 Task: Create a task  Implement a new cloud-based energy management system for a company , assign it to team member softage.1@softage.net in the project BrainBridge and update the status of the task to  On Track  , set the priority of the task to High
Action: Mouse moved to (76, 54)
Screenshot: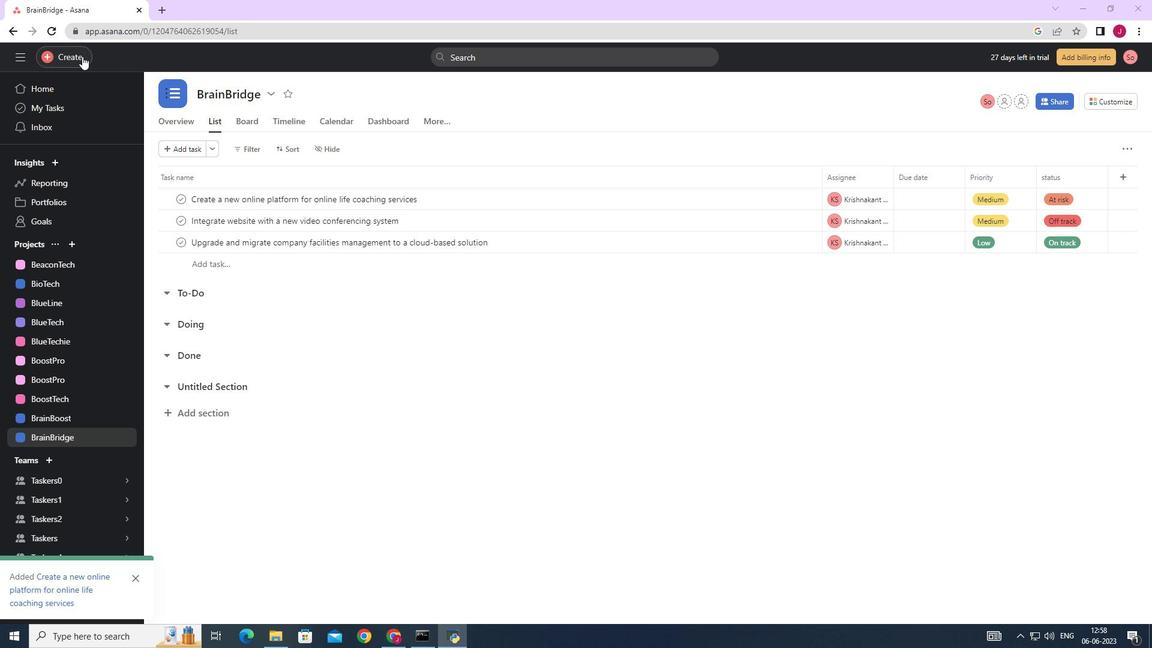
Action: Mouse pressed left at (76, 54)
Screenshot: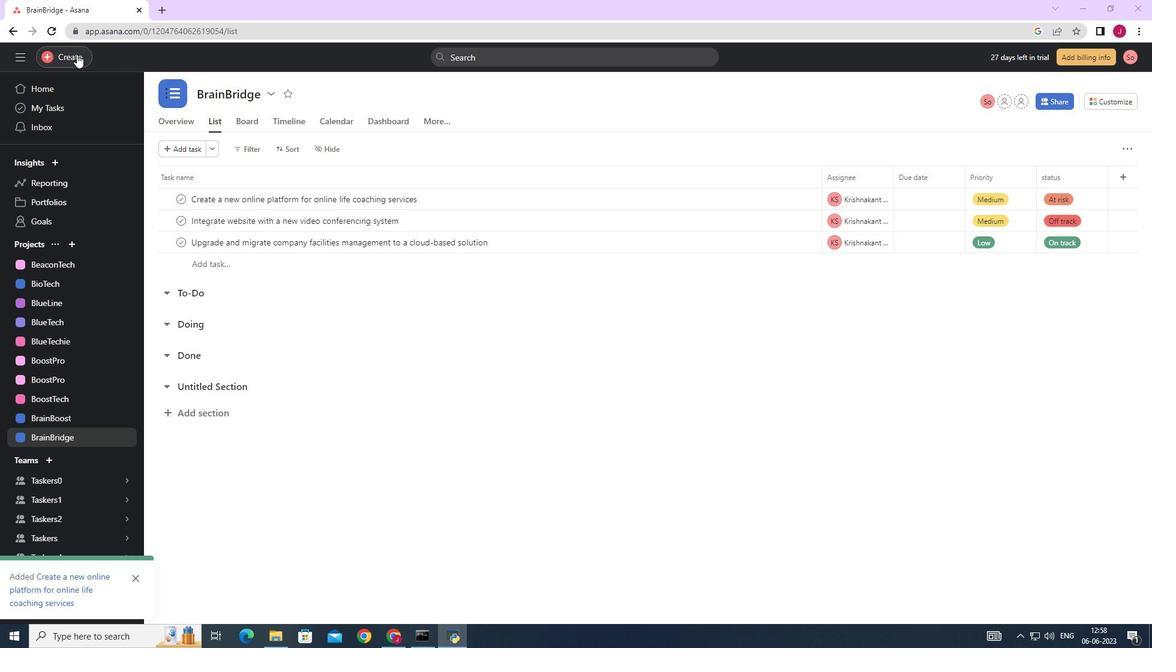 
Action: Mouse moved to (145, 61)
Screenshot: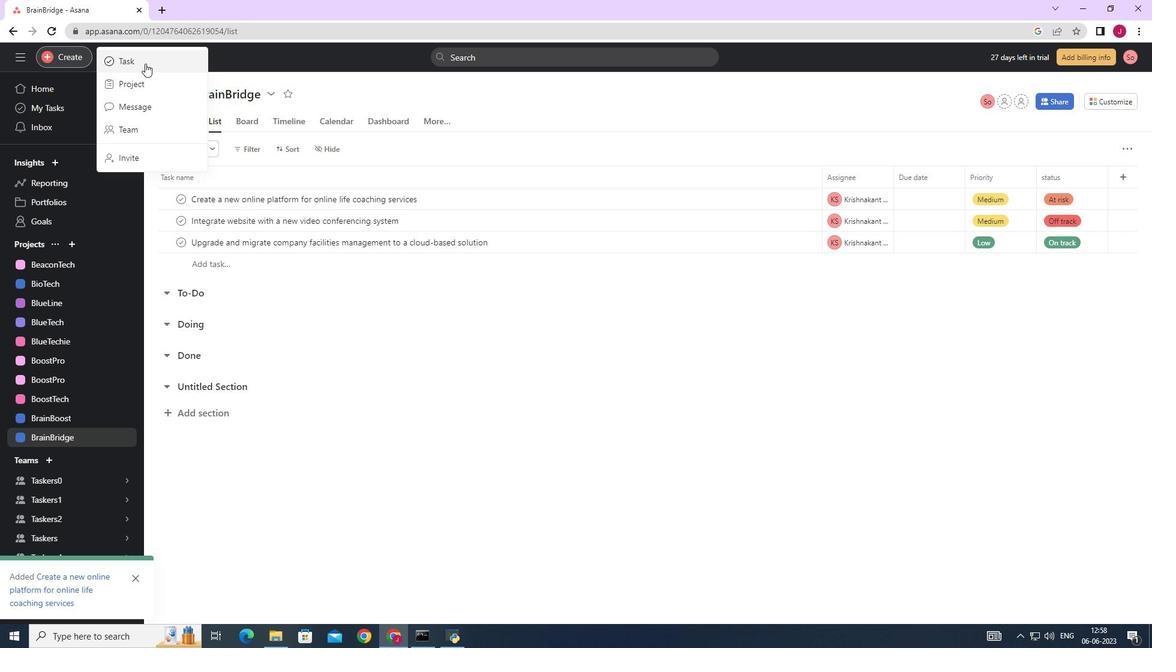 
Action: Mouse pressed left at (145, 61)
Screenshot: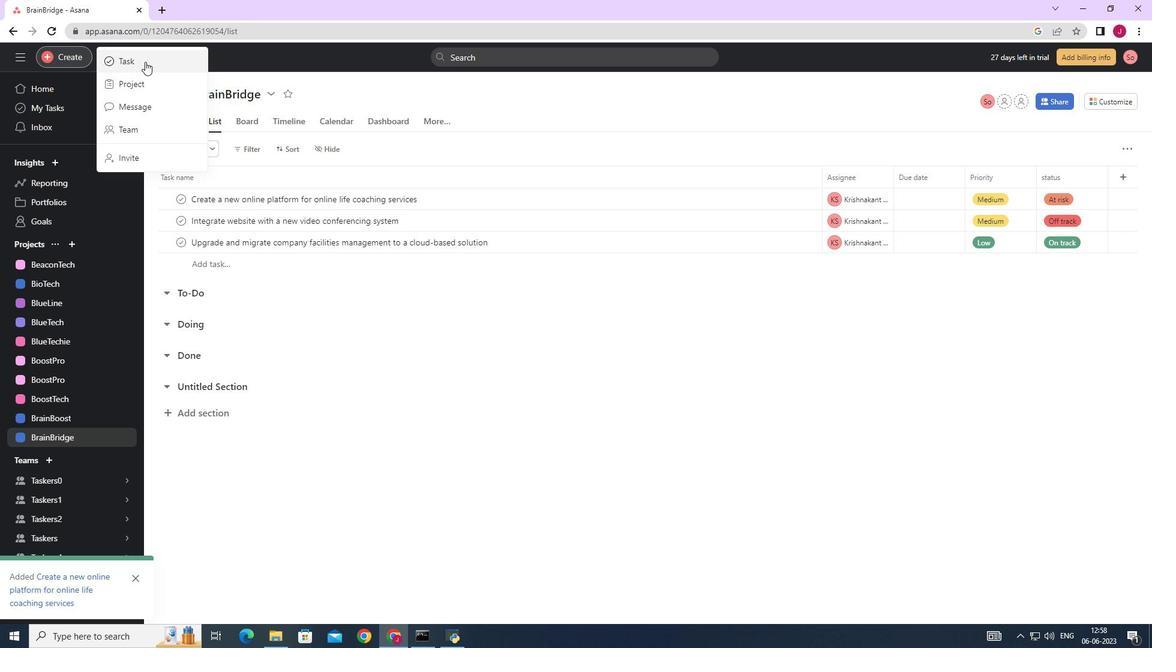 
Action: Mouse moved to (912, 398)
Screenshot: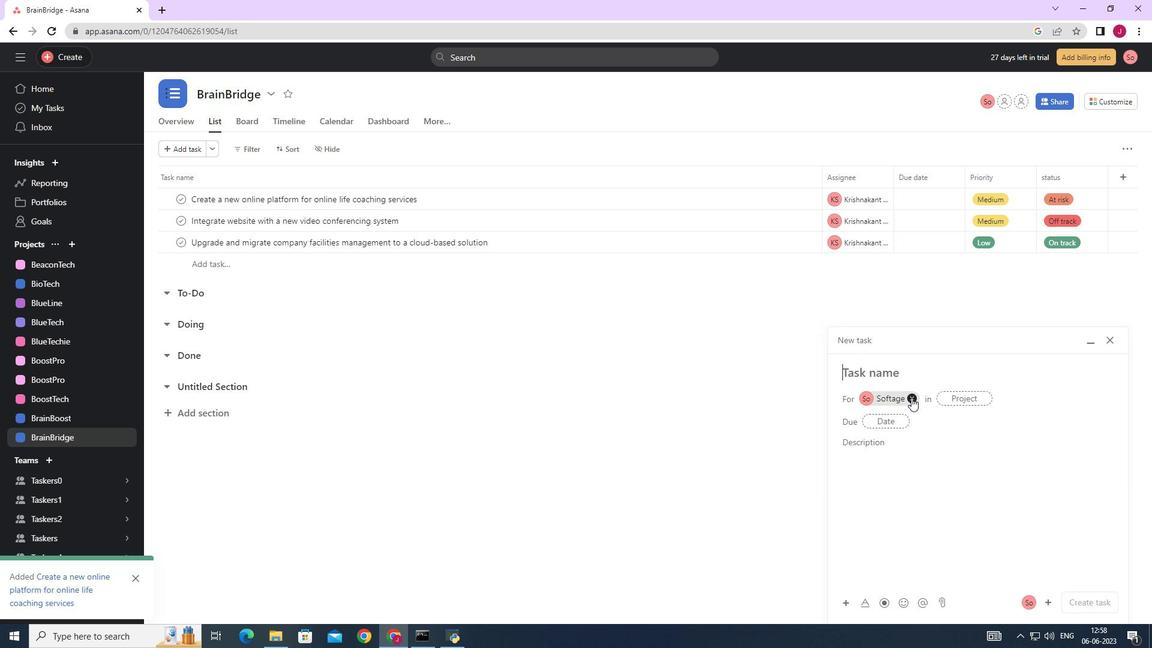 
Action: Mouse pressed left at (912, 398)
Screenshot: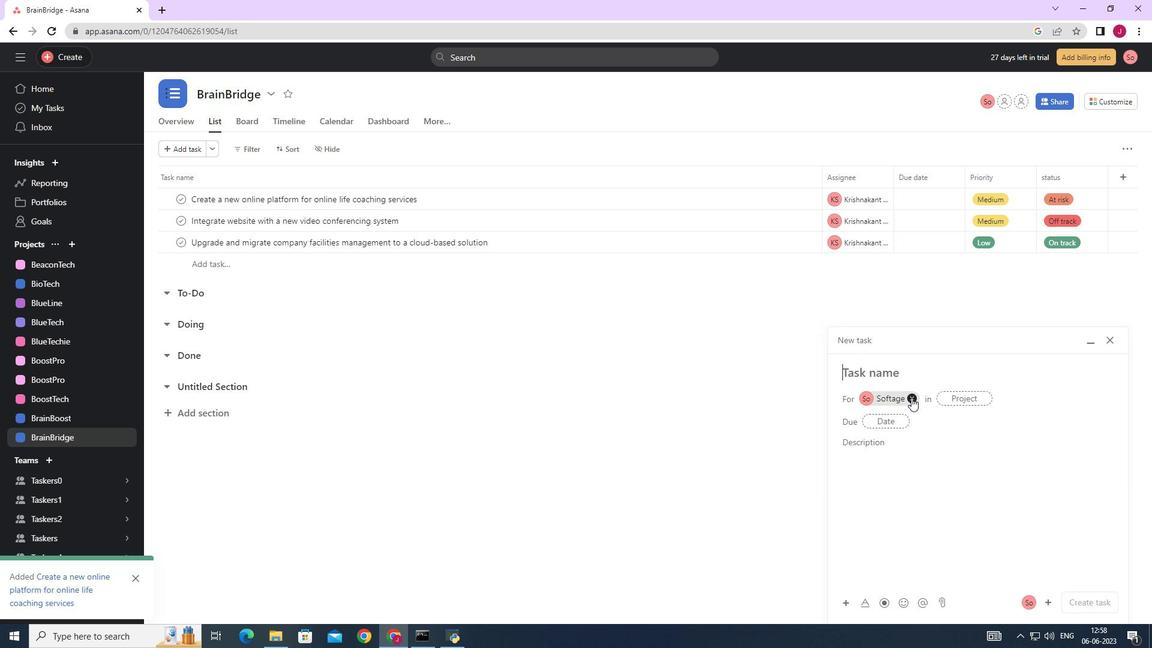 
Action: Mouse moved to (846, 366)
Screenshot: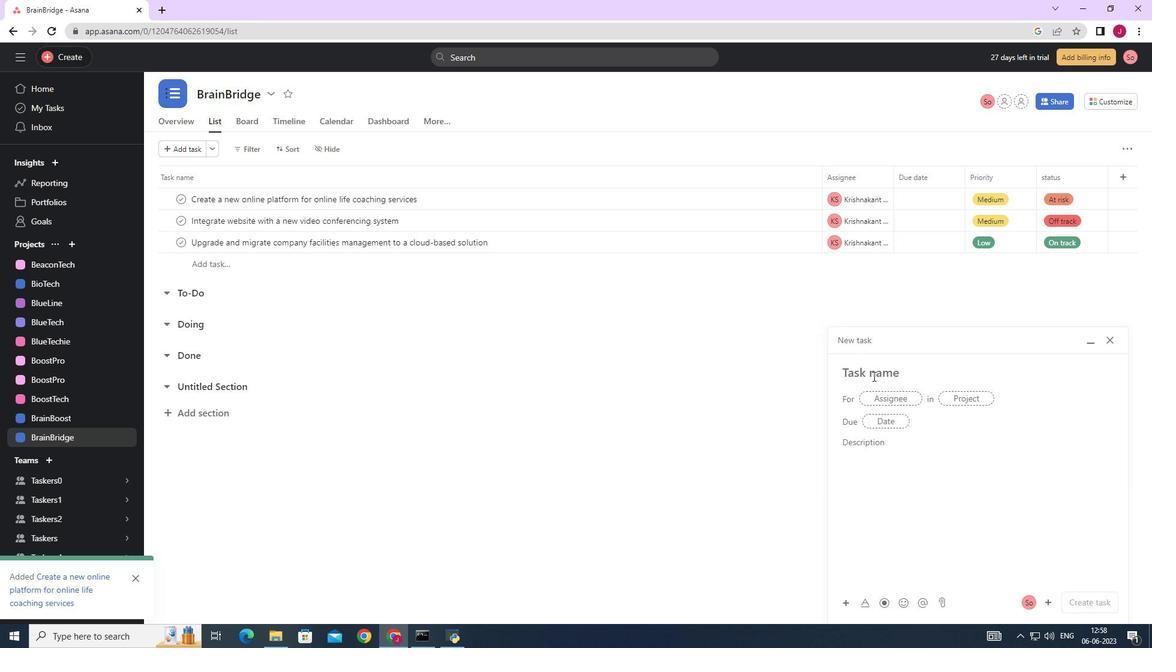 
Action: Mouse pressed left at (846, 366)
Screenshot: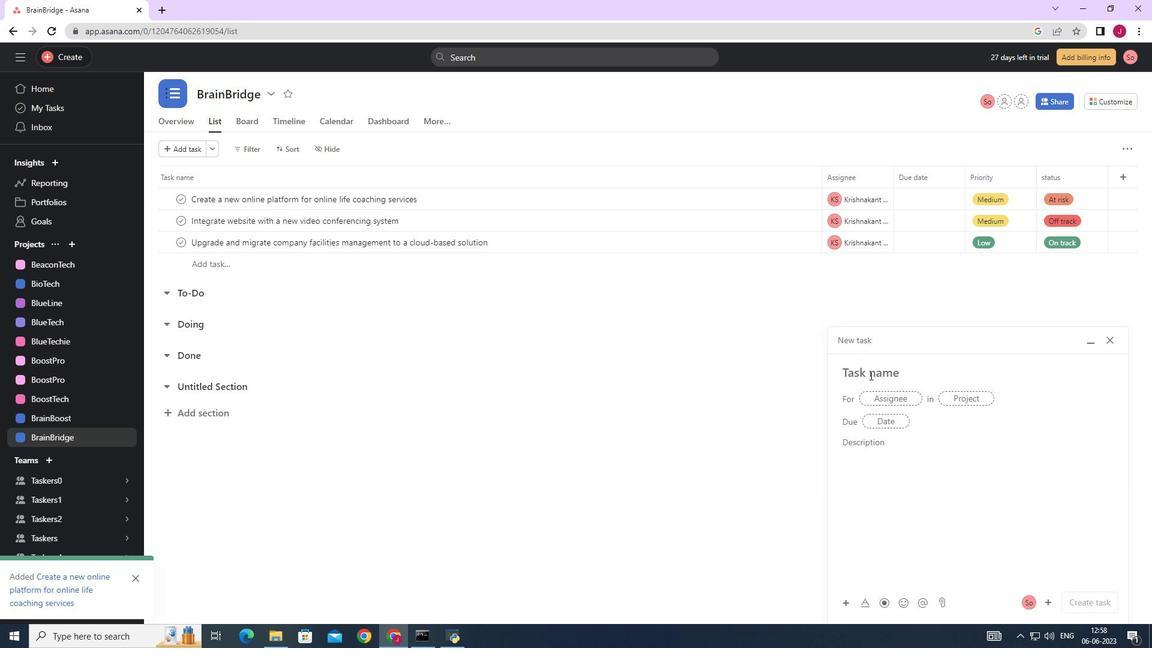 
Action: Key pressed <Key.caps_lock>I<Key.caps_lock>mplement<Key.space>a<Key.space>new<Key.space>cloud-based<Key.space>energy<Key.space>management<Key.space>system<Key.space>for<Key.space>a<Key.space>company
Screenshot: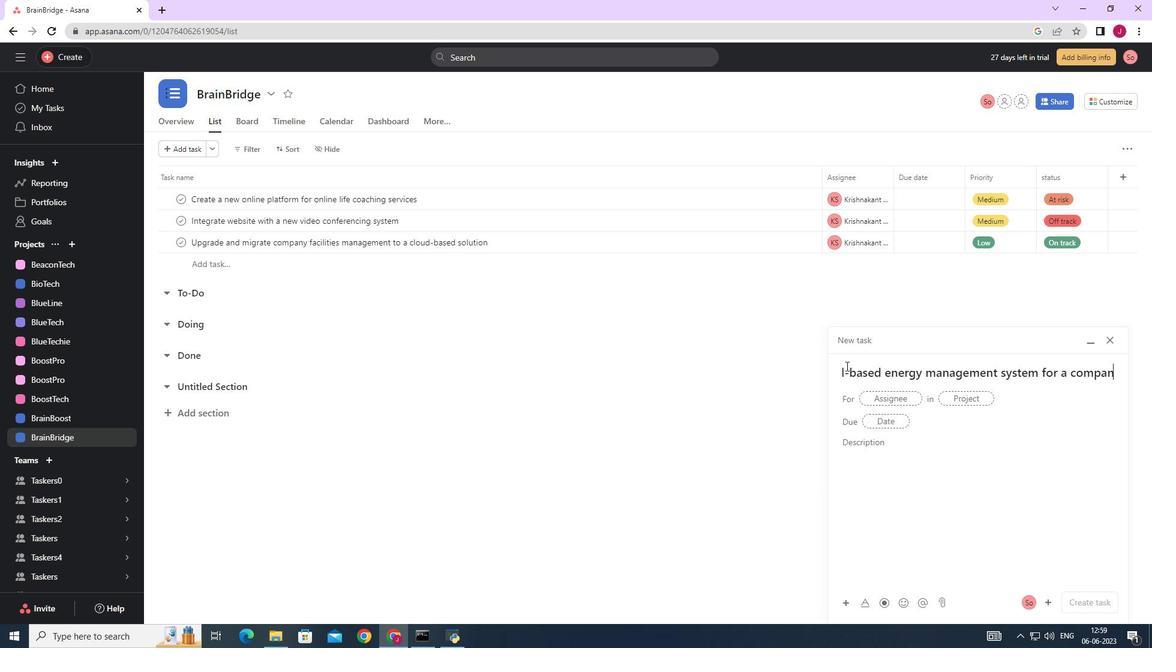 
Action: Mouse moved to (899, 395)
Screenshot: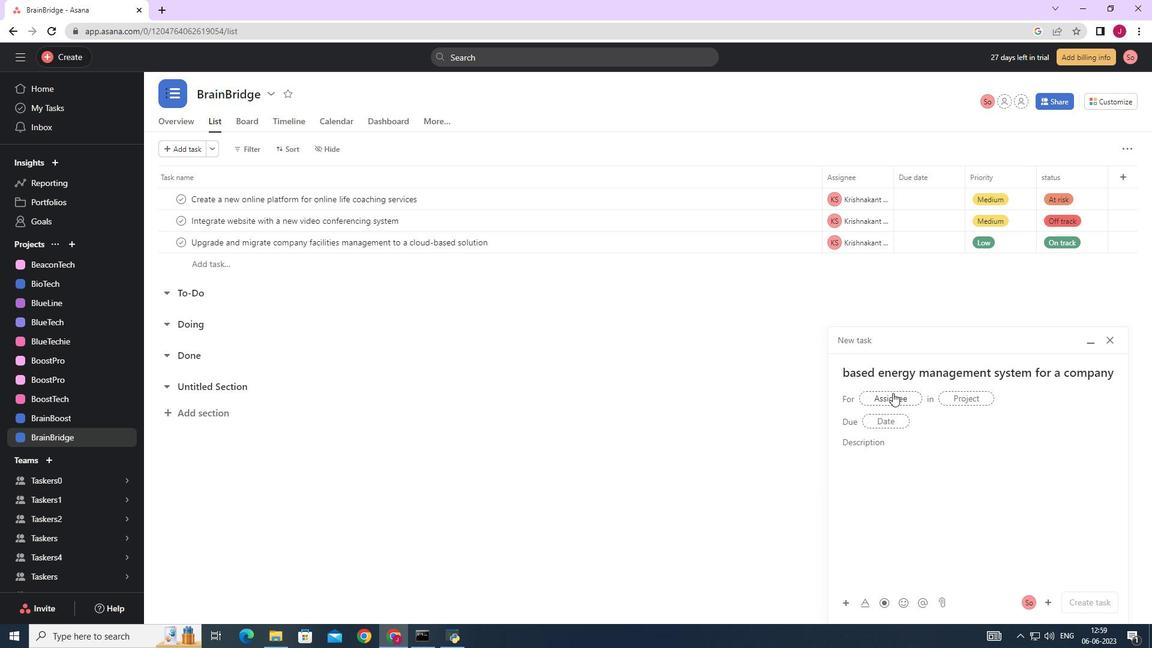 
Action: Mouse pressed left at (899, 395)
Screenshot: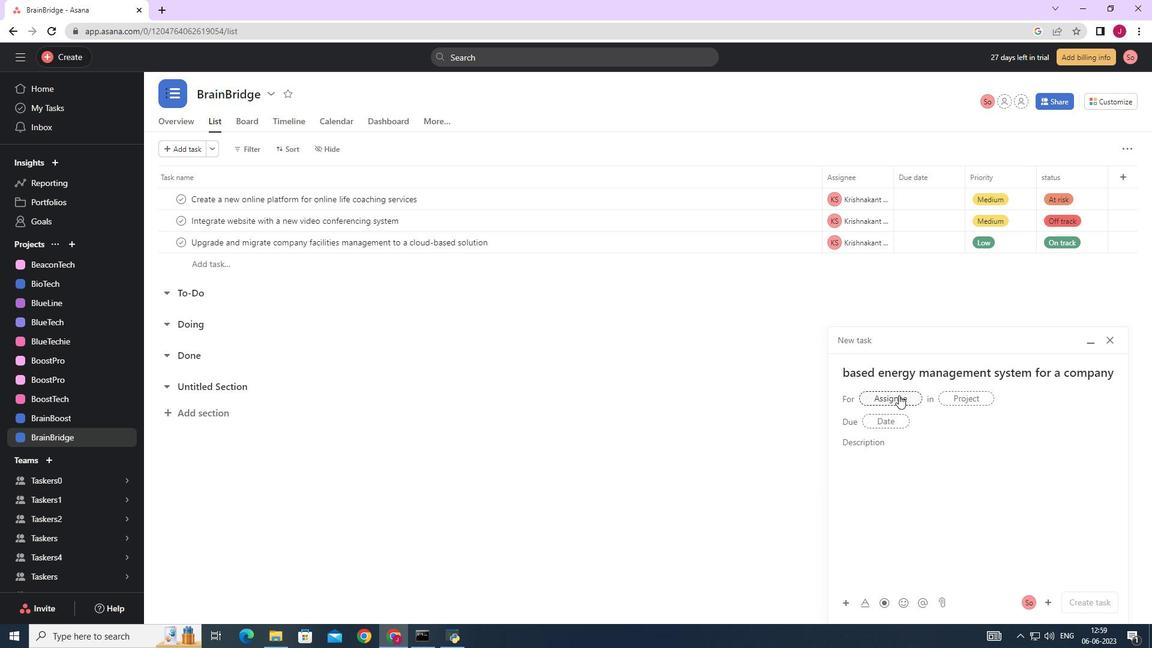 
Action: Key pressed softage.1
Screenshot: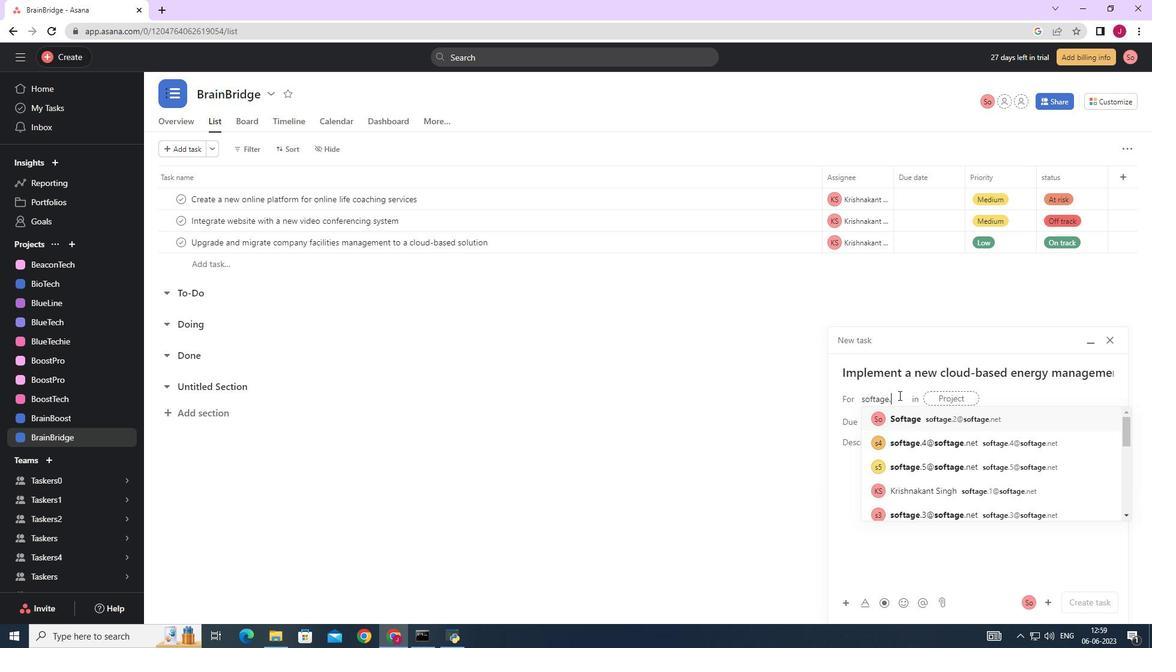 
Action: Mouse moved to (919, 422)
Screenshot: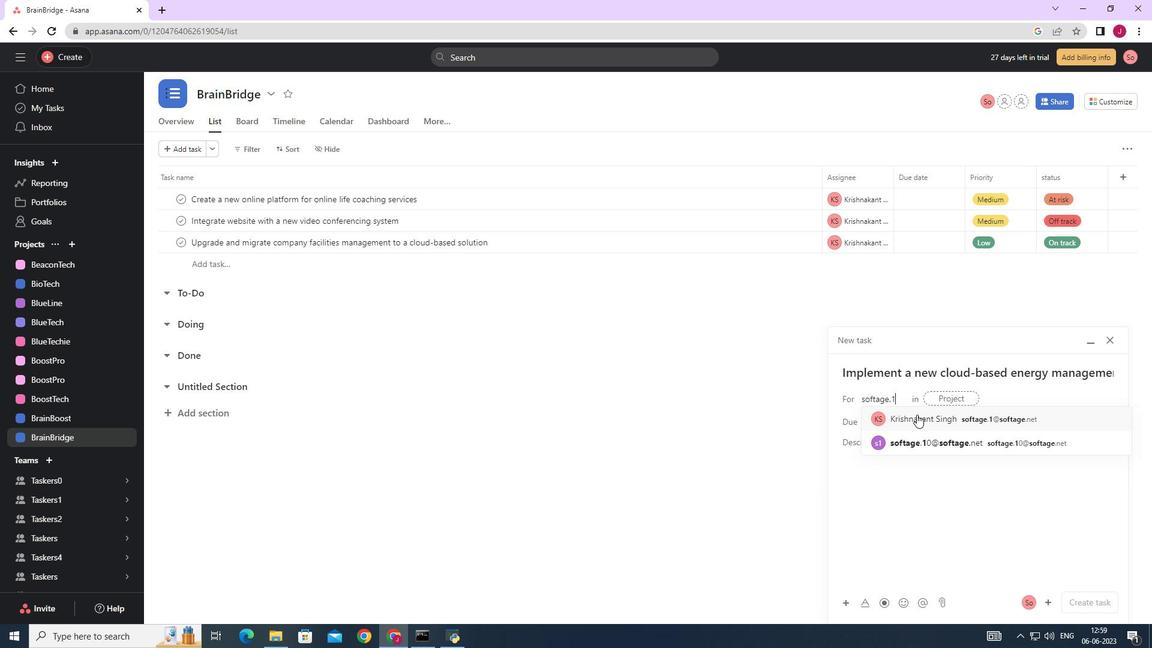 
Action: Mouse pressed left at (919, 422)
Screenshot: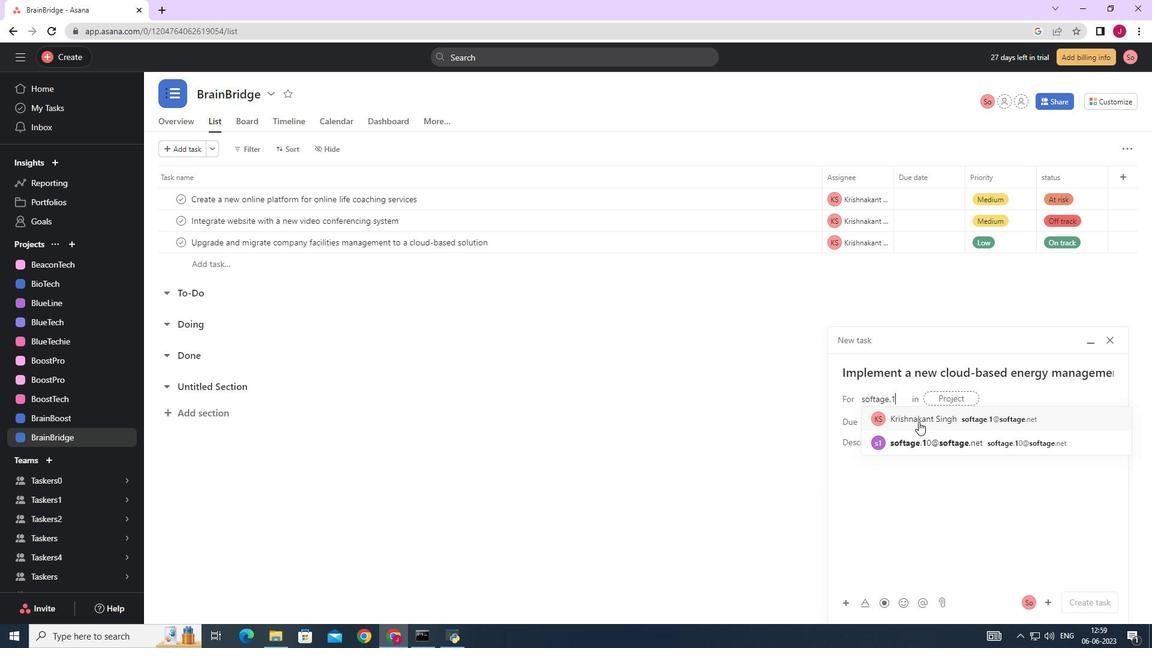 
Action: Mouse moved to (748, 420)
Screenshot: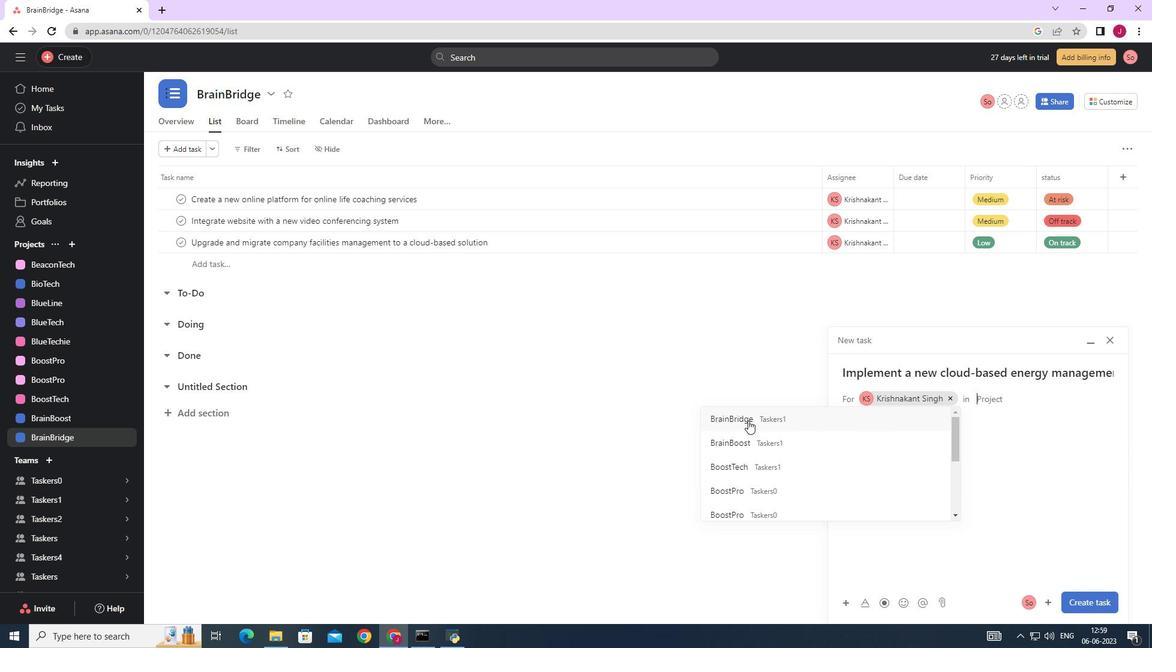 
Action: Mouse pressed left at (748, 420)
Screenshot: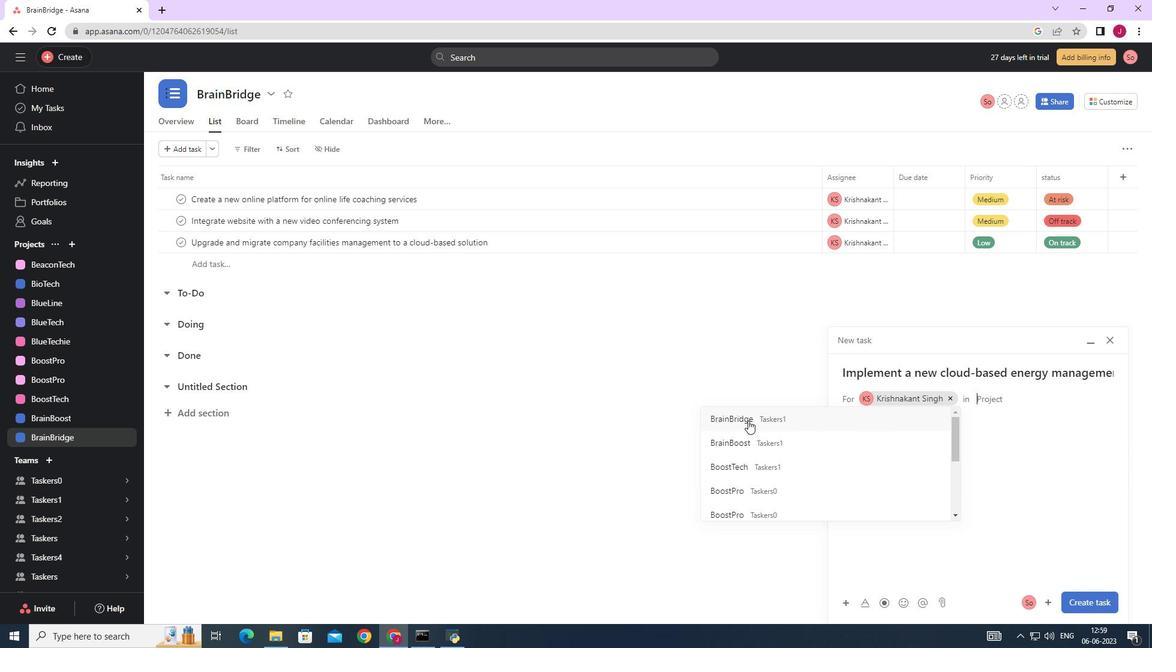 
Action: Mouse moved to (895, 445)
Screenshot: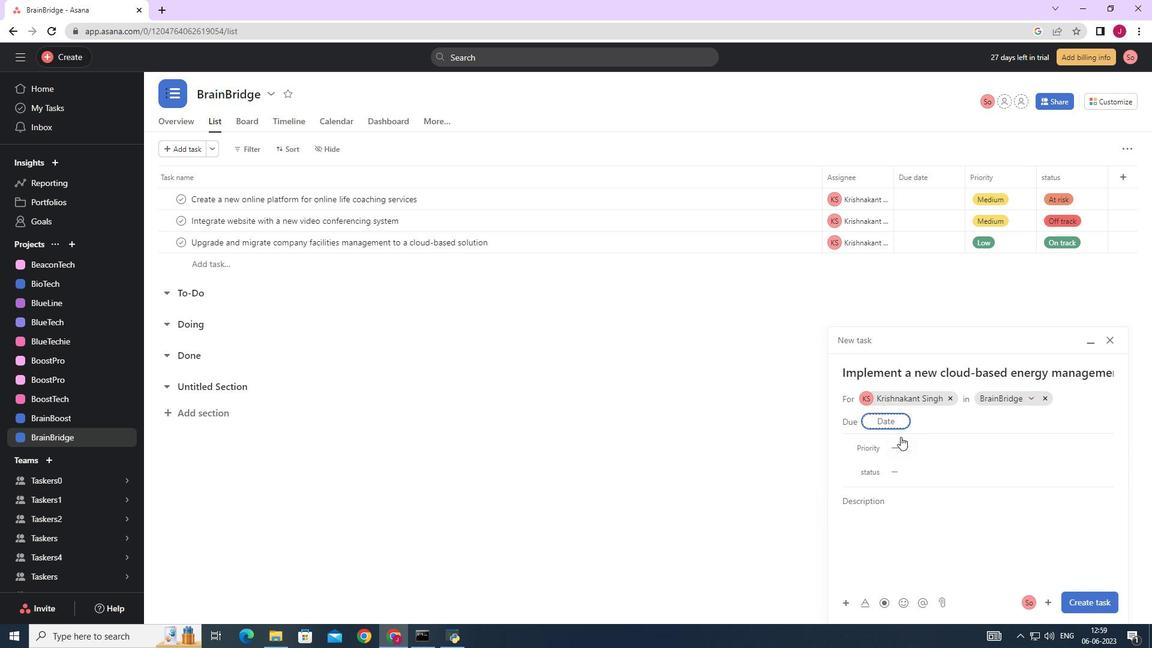 
Action: Mouse pressed left at (895, 445)
Screenshot: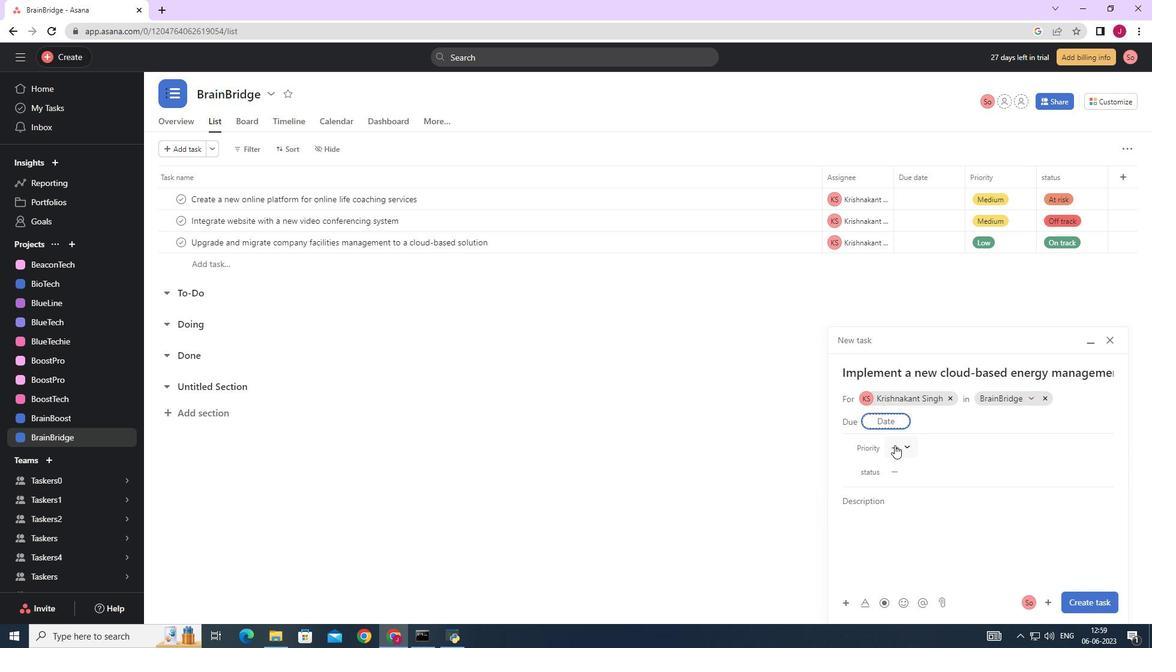 
Action: Mouse moved to (926, 482)
Screenshot: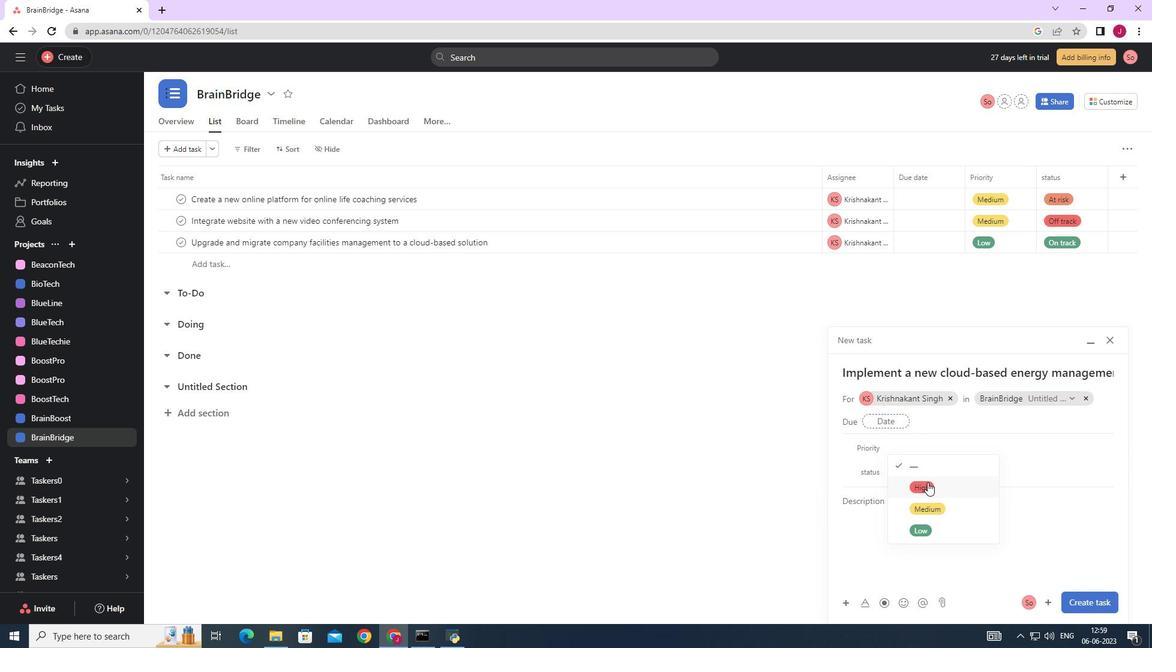 
Action: Mouse pressed left at (926, 482)
Screenshot: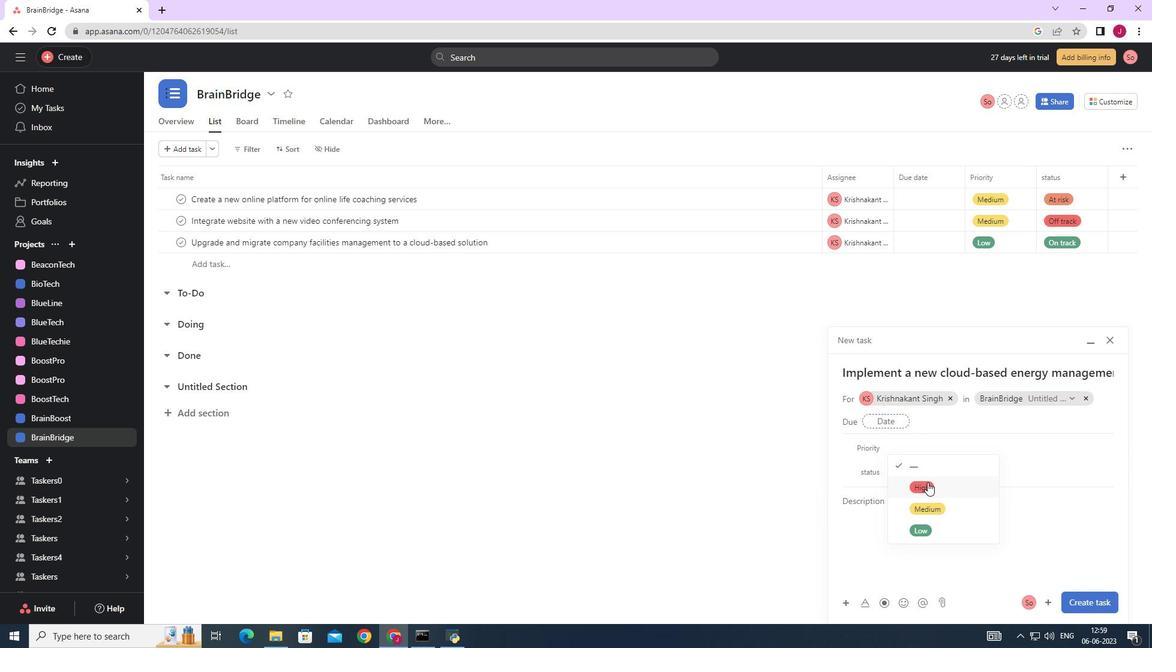 
Action: Mouse moved to (907, 469)
Screenshot: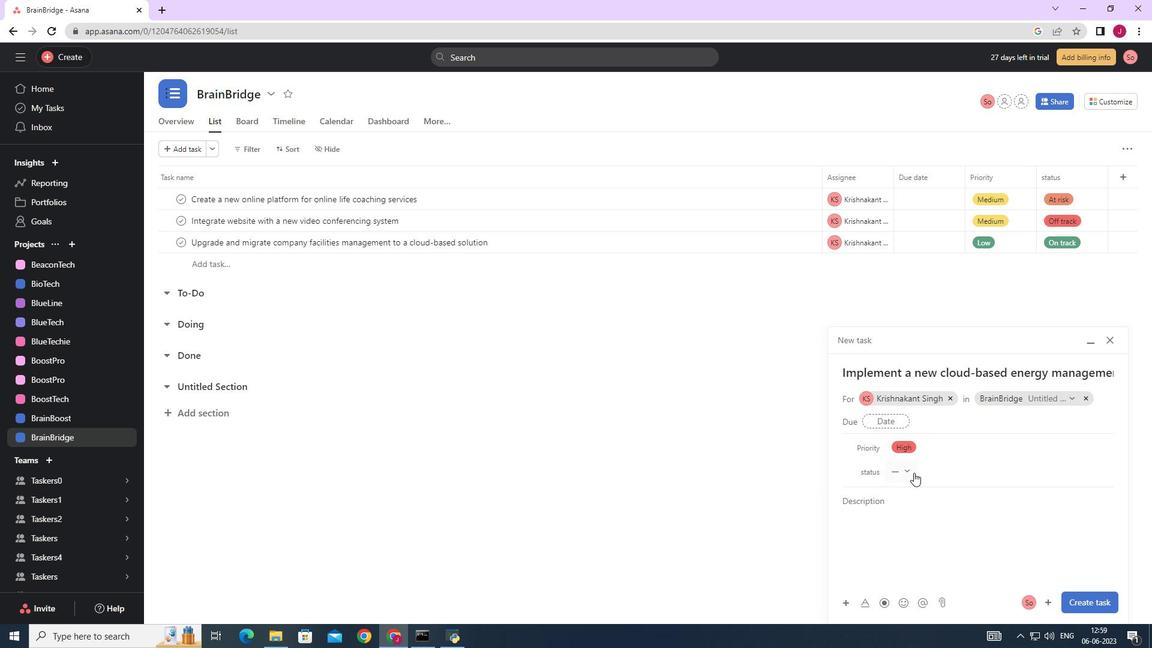 
Action: Mouse pressed left at (907, 469)
Screenshot: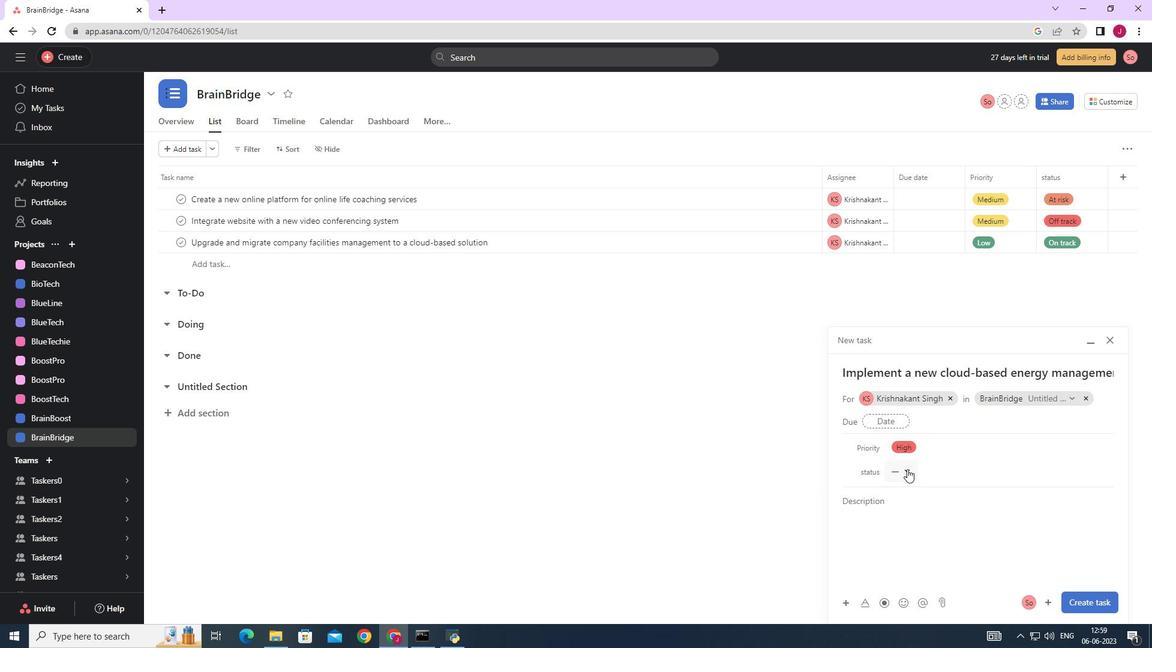 
Action: Mouse moved to (930, 511)
Screenshot: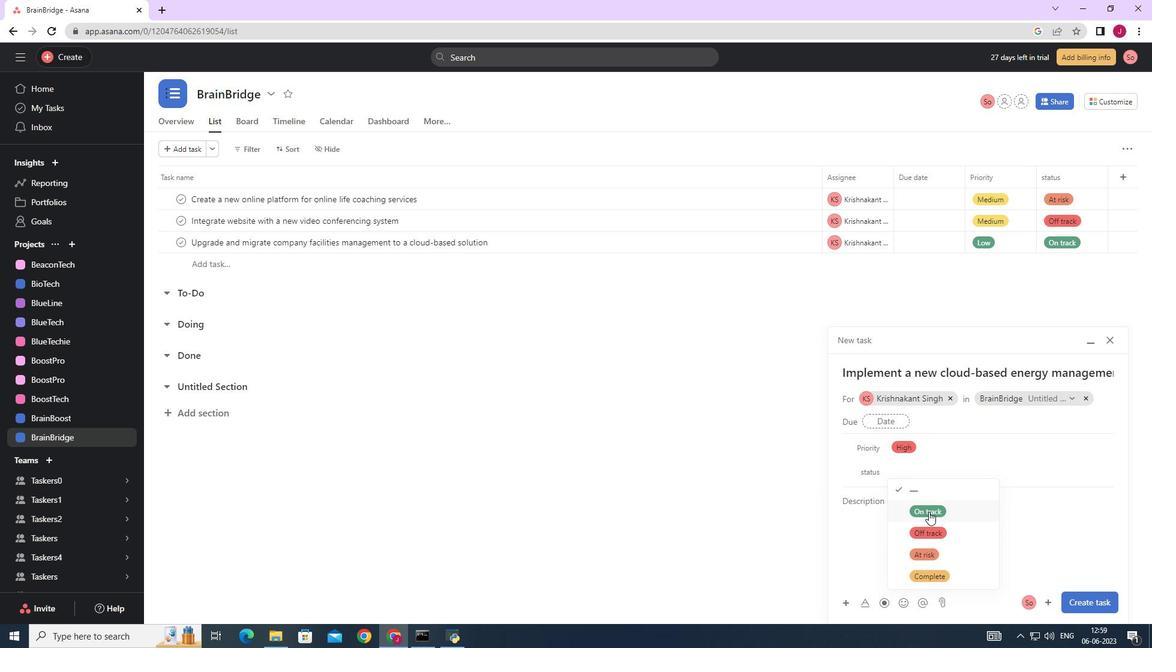 
Action: Mouse pressed left at (930, 511)
Screenshot: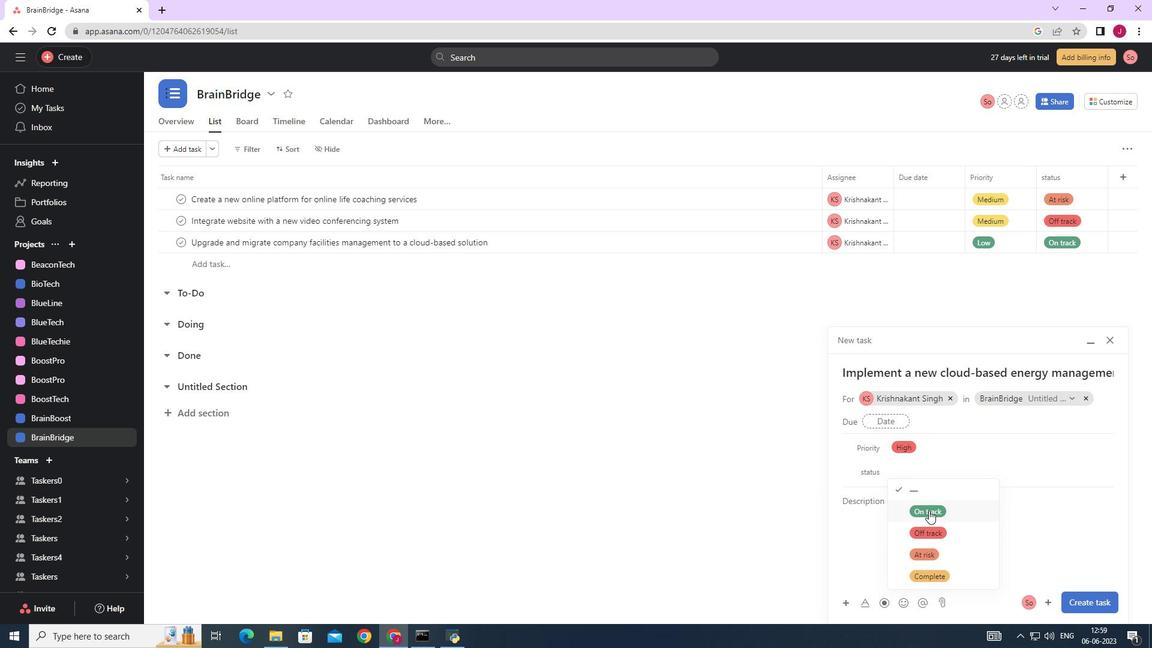 
Action: Mouse moved to (1097, 600)
Screenshot: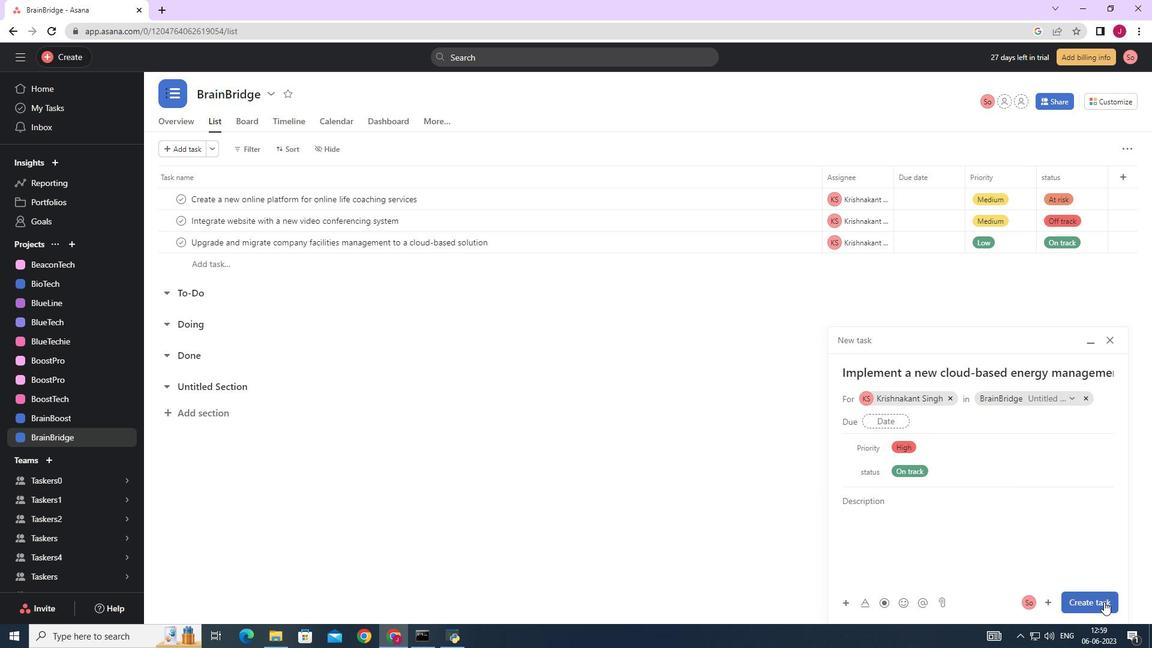 
Action: Mouse pressed left at (1097, 600)
Screenshot: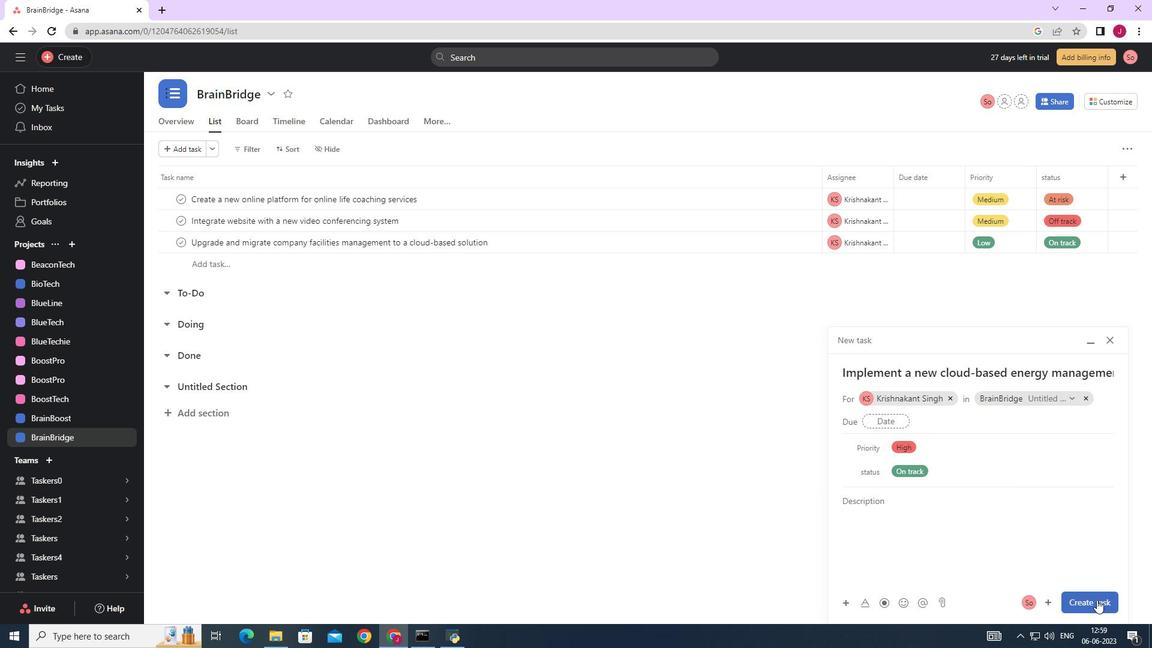 
Action: Mouse moved to (995, 473)
Screenshot: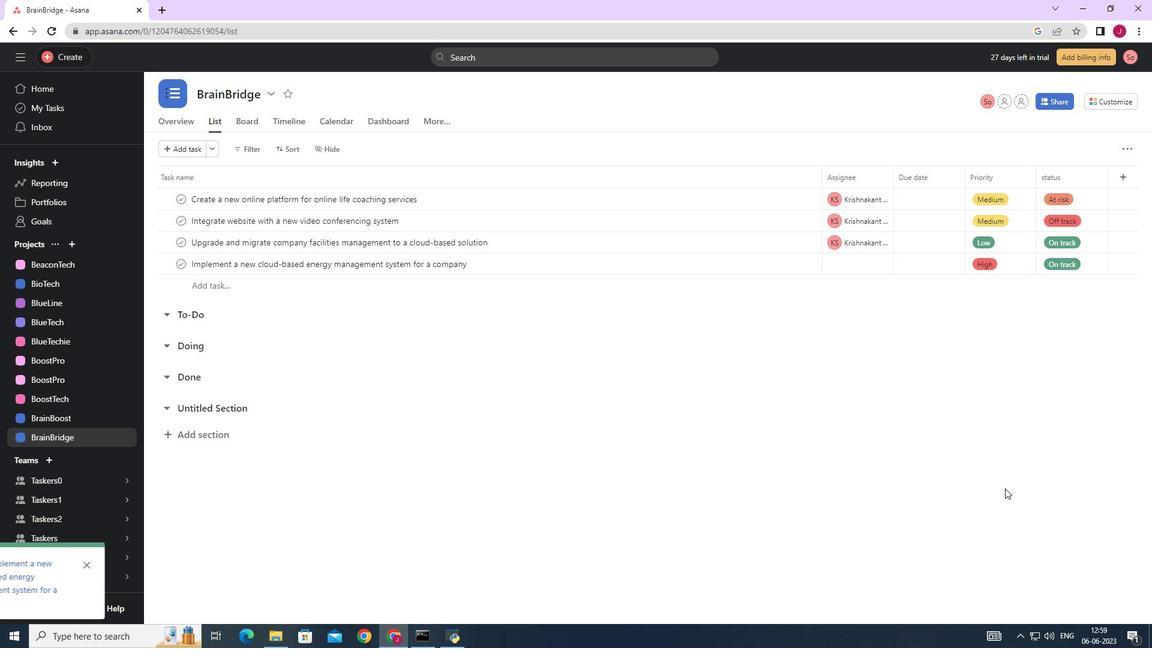 
